 Task: Create New Customer with Customer Name: Marble Slab Creamery, Billing Address Line1: 2769 Fieldcrest Road, Billing Address Line2:  New York, Billing Address Line3:  New York 10005
Action: Mouse pressed left at (195, 30)
Screenshot: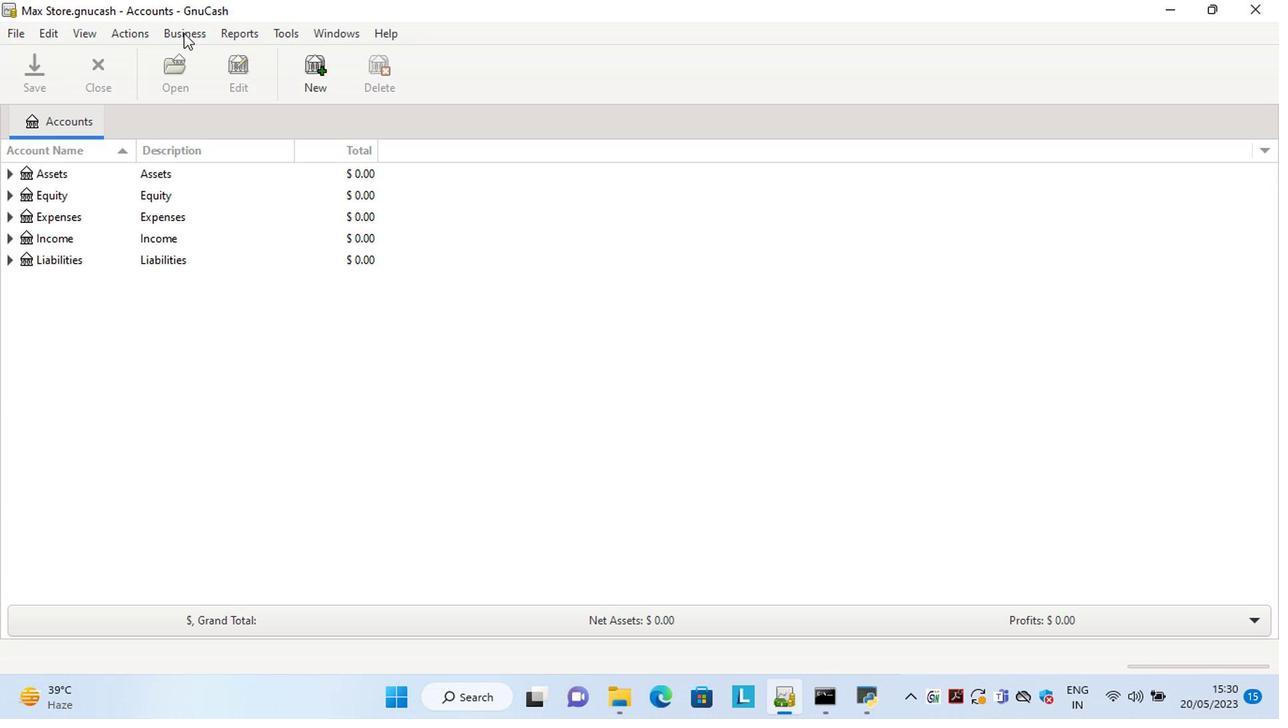 
Action: Mouse moved to (390, 90)
Screenshot: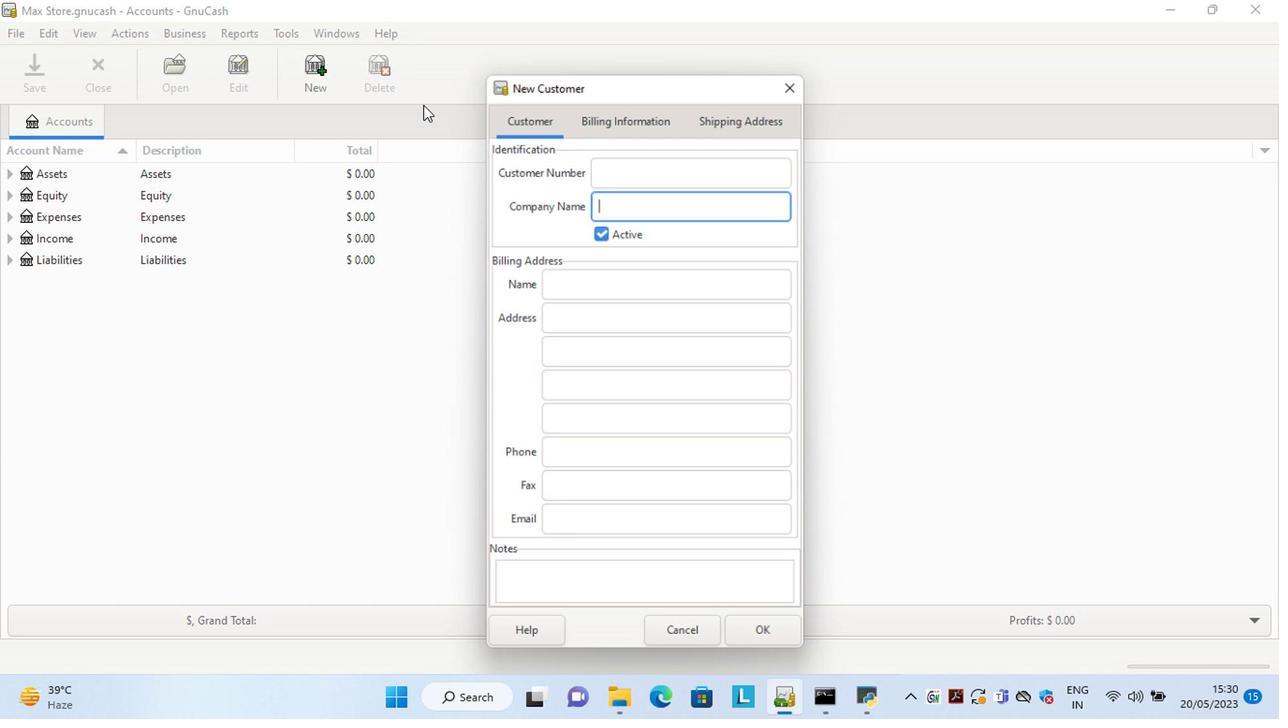 
Action: Mouse pressed left at (390, 103)
Screenshot: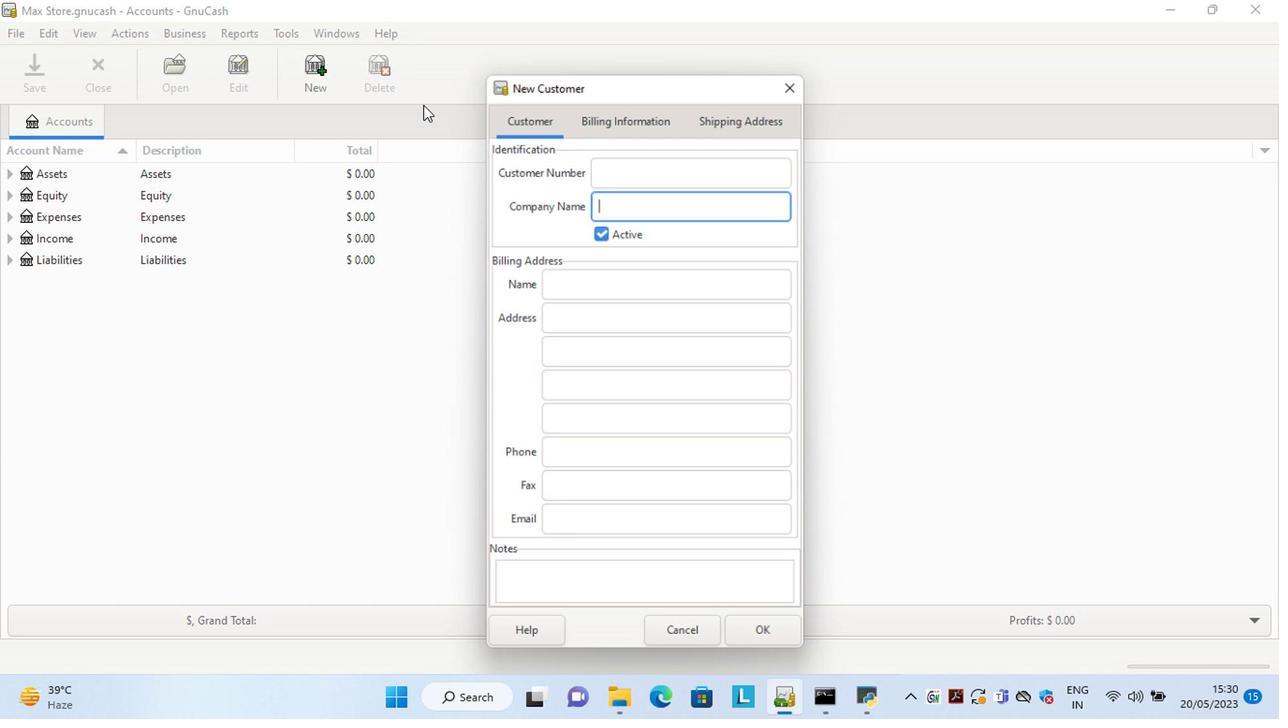 
Action: Mouse moved to (781, 175)
Screenshot: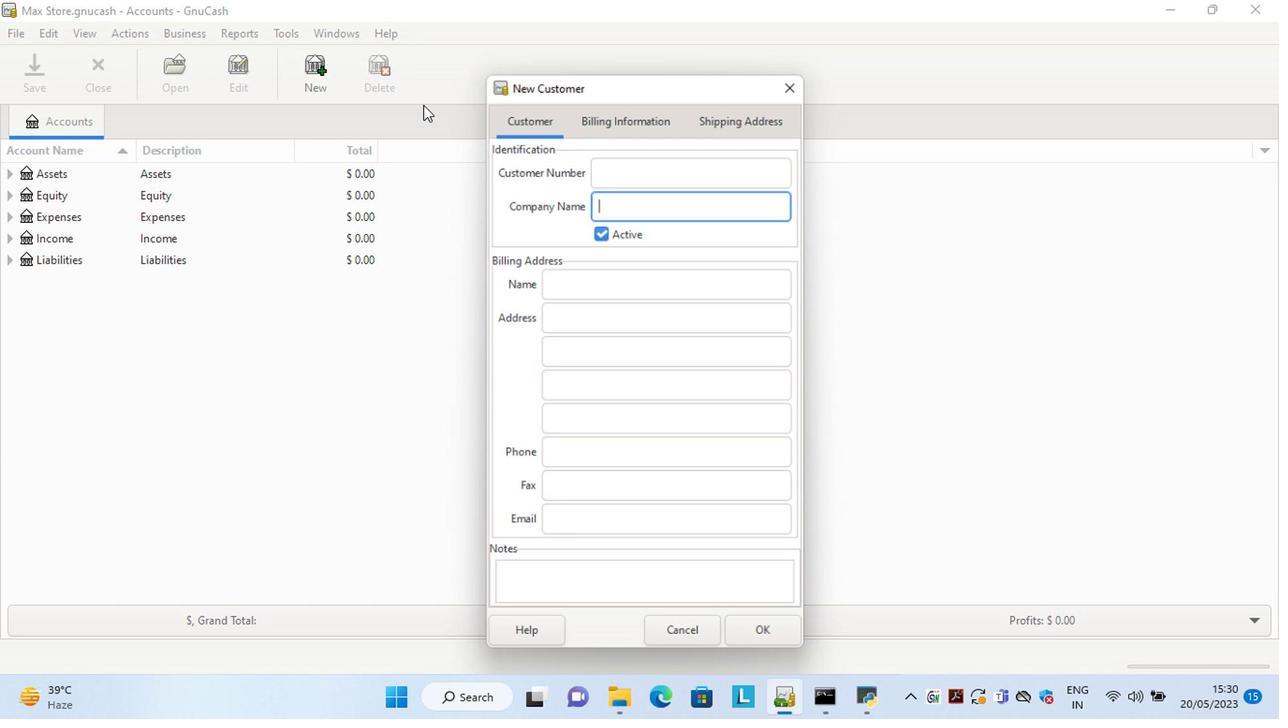 
Action: Mouse pressed left at (183, 33)
Screenshot: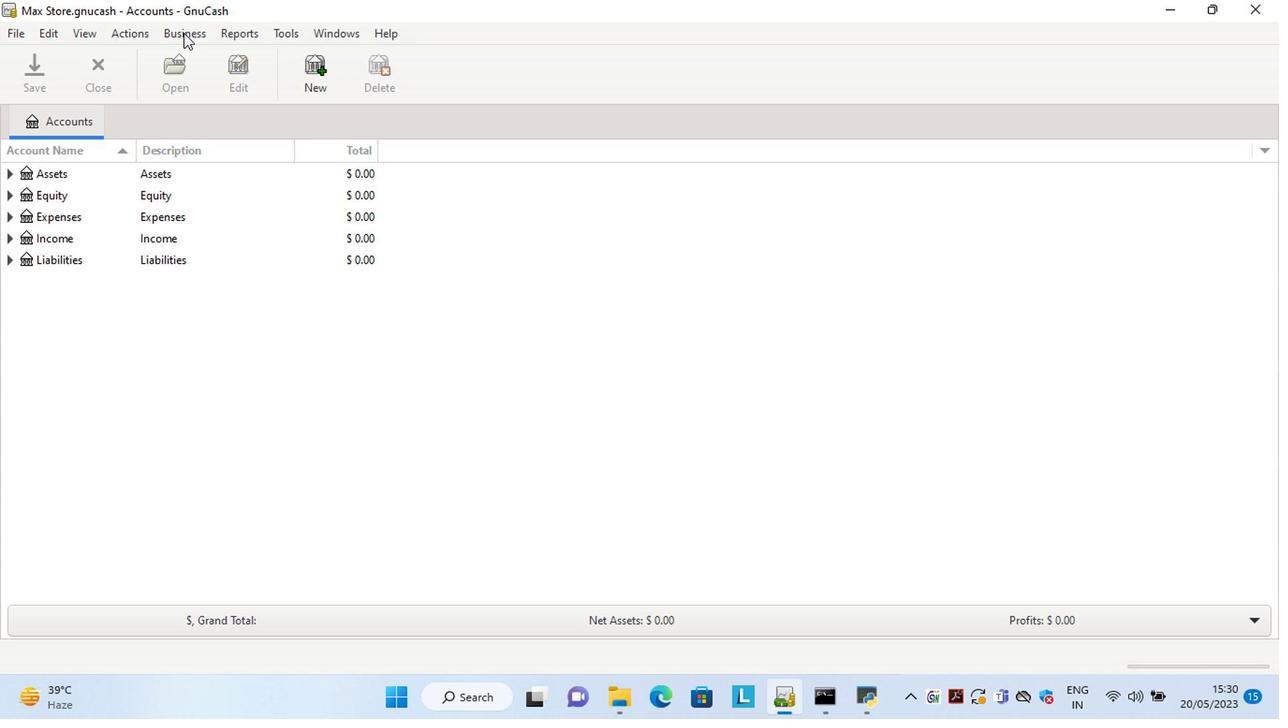 
Action: Mouse moved to (385, 73)
Screenshot: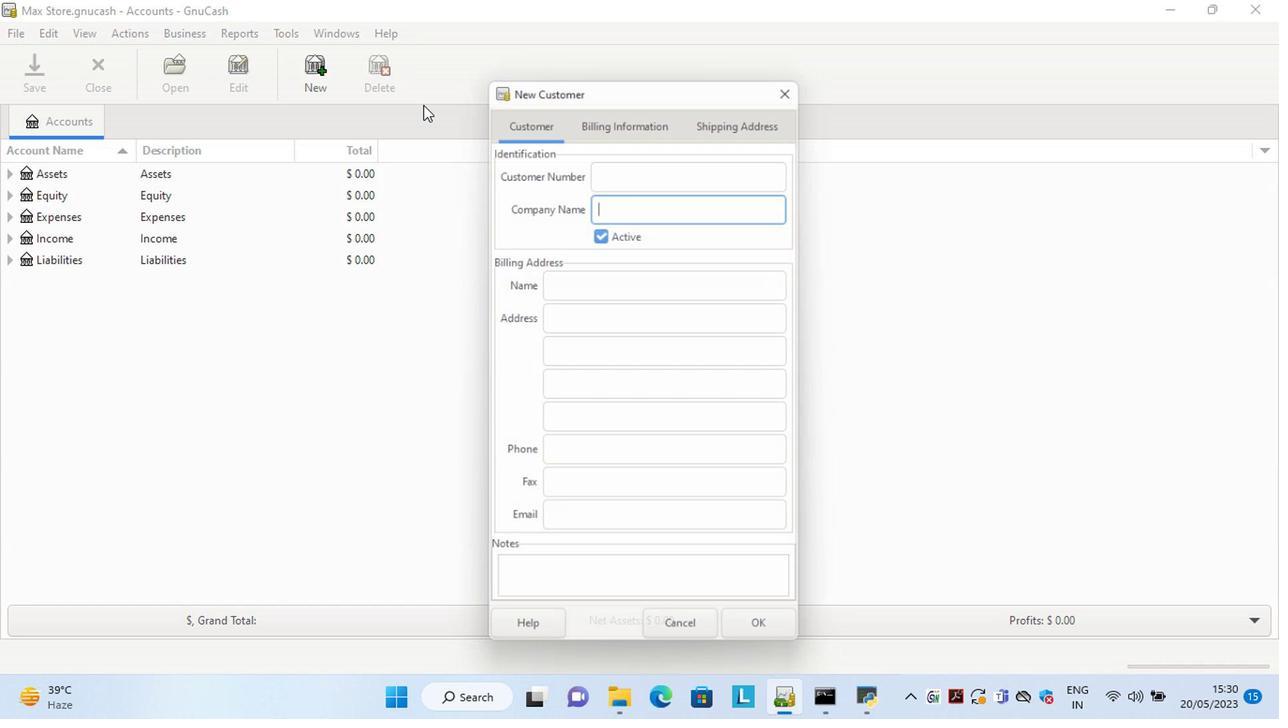 
Action: Mouse pressed left at (385, 73)
Screenshot: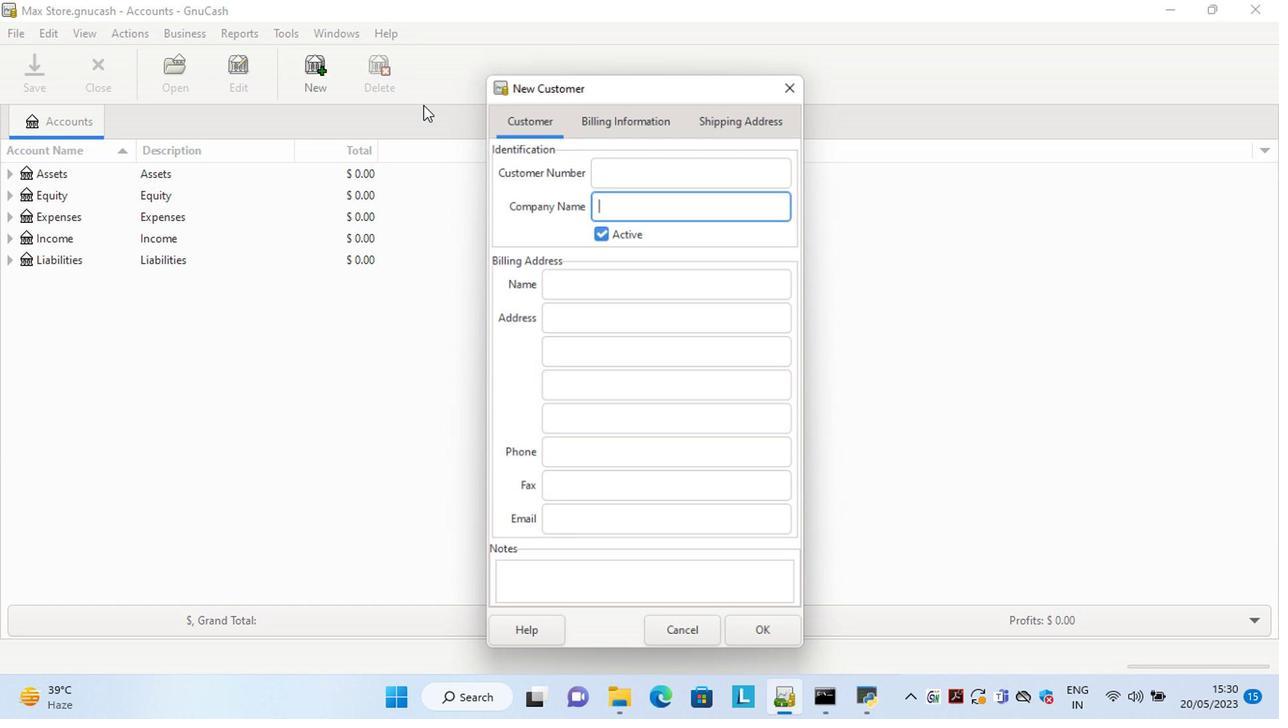 
Action: Mouse moved to (1010, 232)
Screenshot: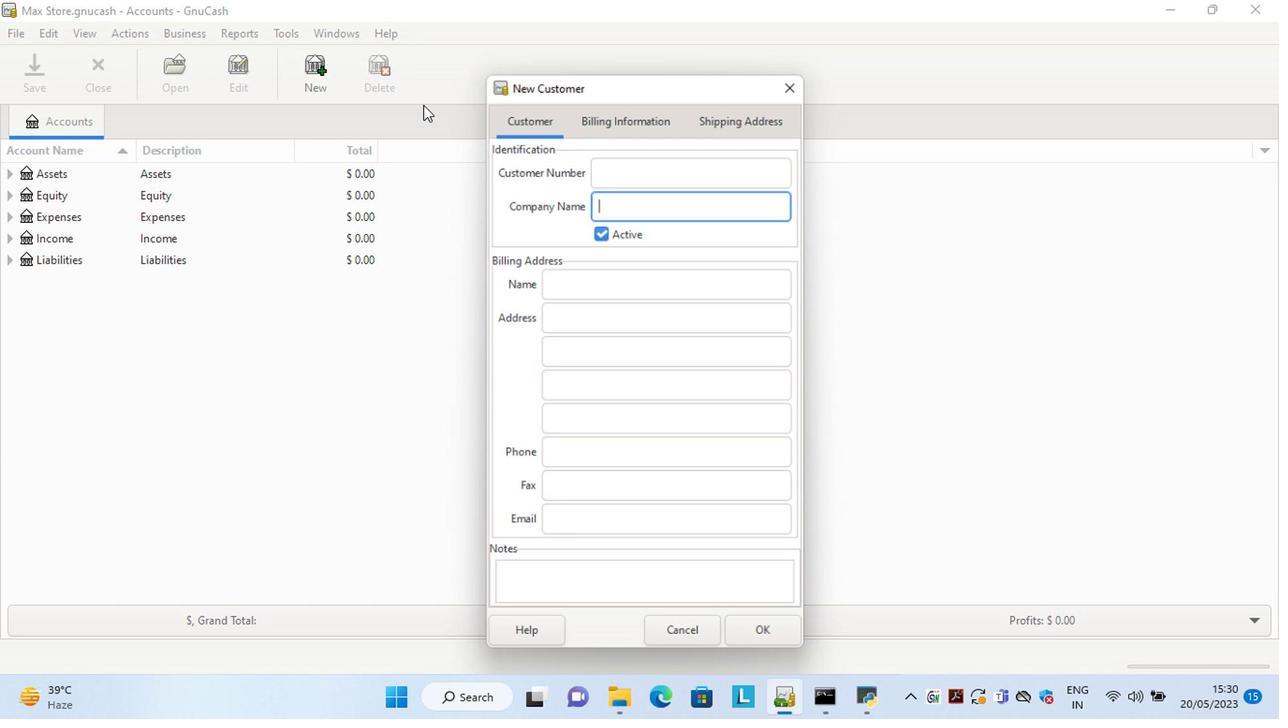 
Action: Key pressed <Key.shift><Key.shift>Slab<Key.space><Key.shift>Creamery<Key.tab><Key.tab><Key.tab>2769<Key.space><Key.shift>Fieldcrest<Key.space><Key.shift>Road<Key.tab>n
Screenshot: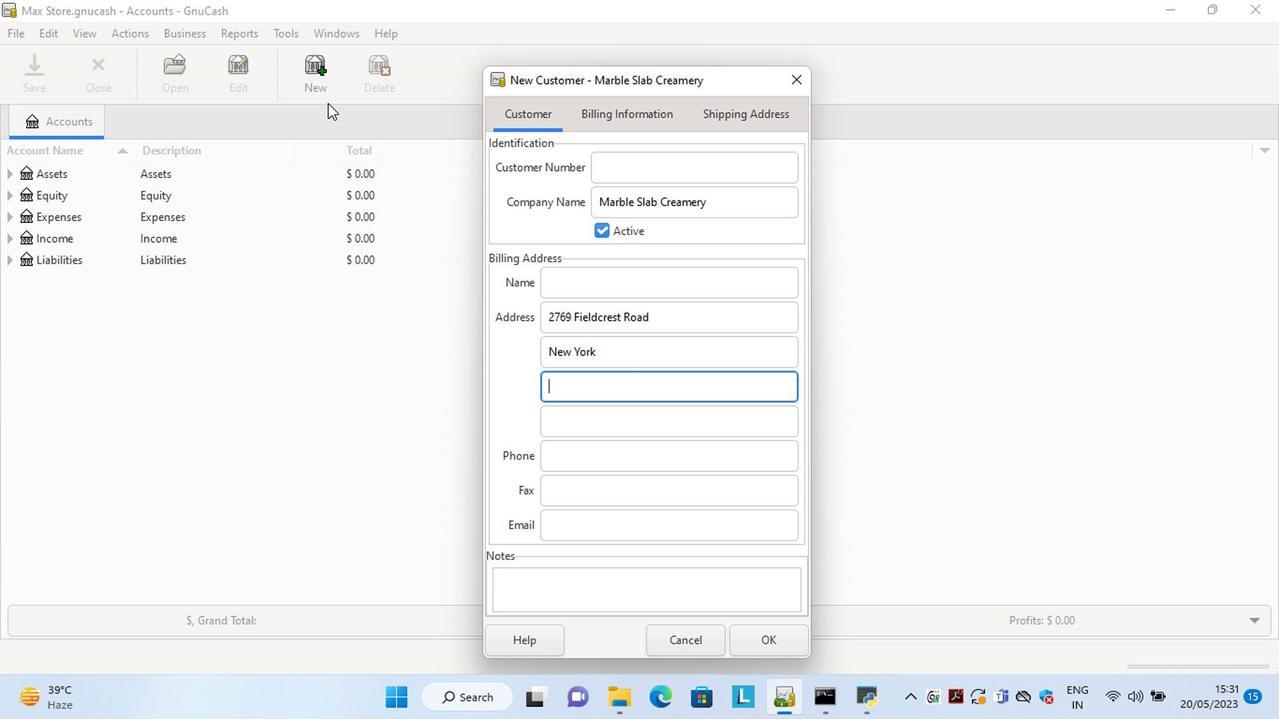 
Action: Mouse moved to (871, 462)
Screenshot: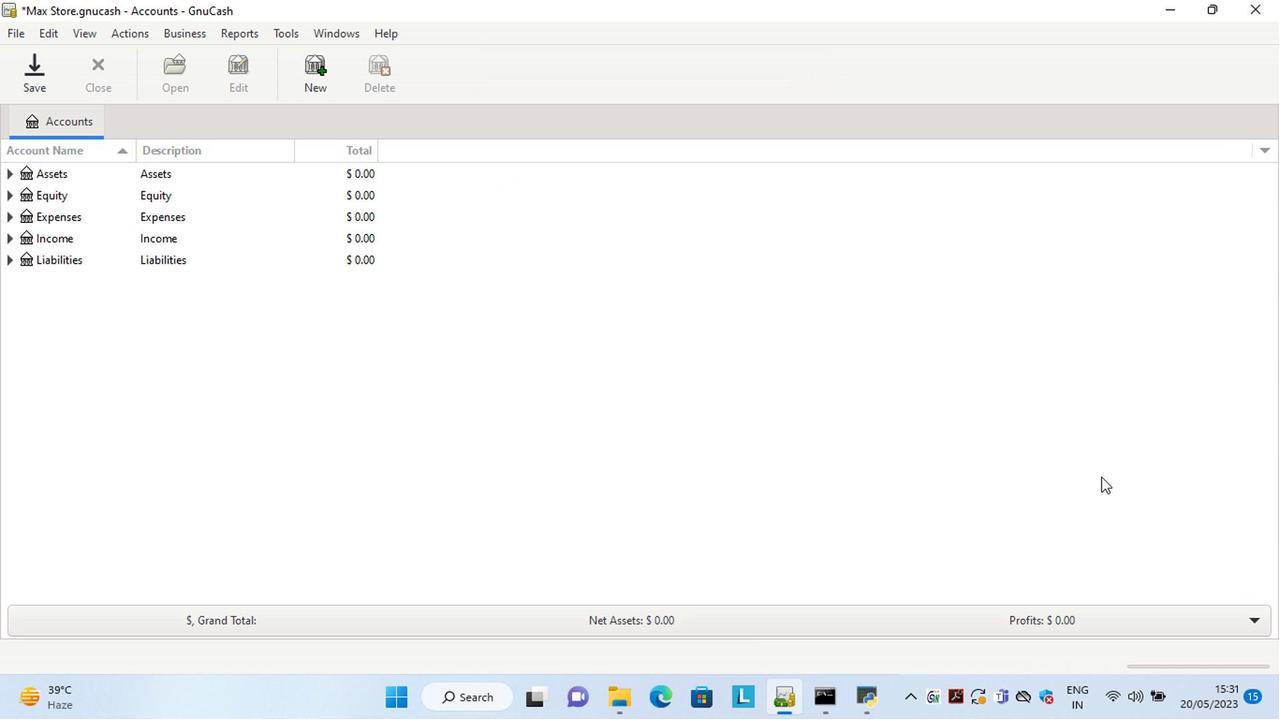 
Action: Mouse pressed left at (194, 31)
Screenshot: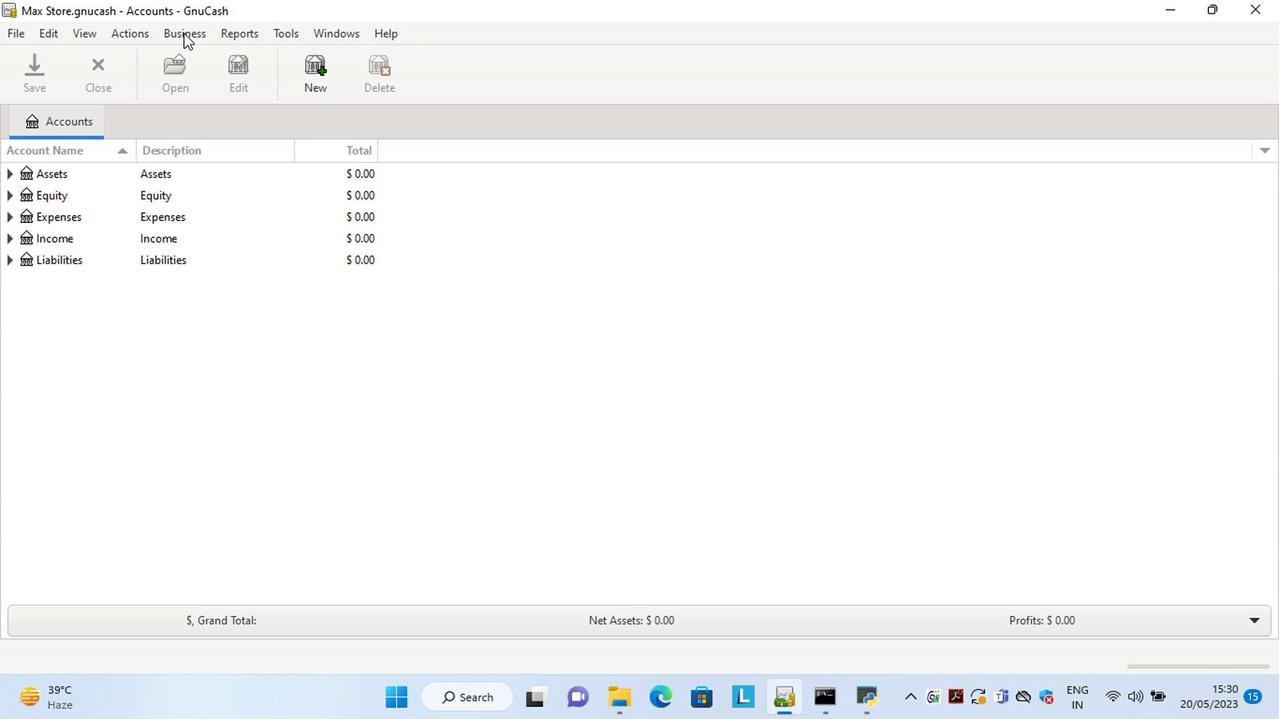 
Action: Mouse moved to (385, 71)
Screenshot: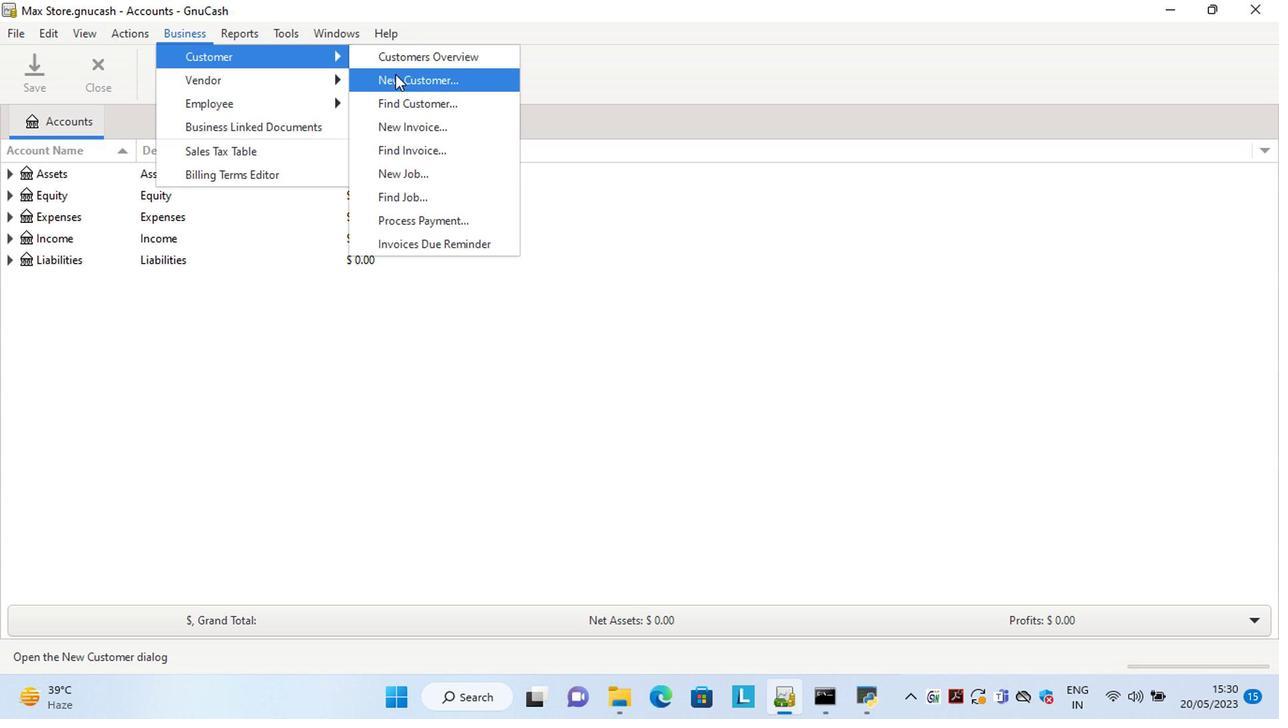 
Action: Mouse pressed left at (385, 71)
Screenshot: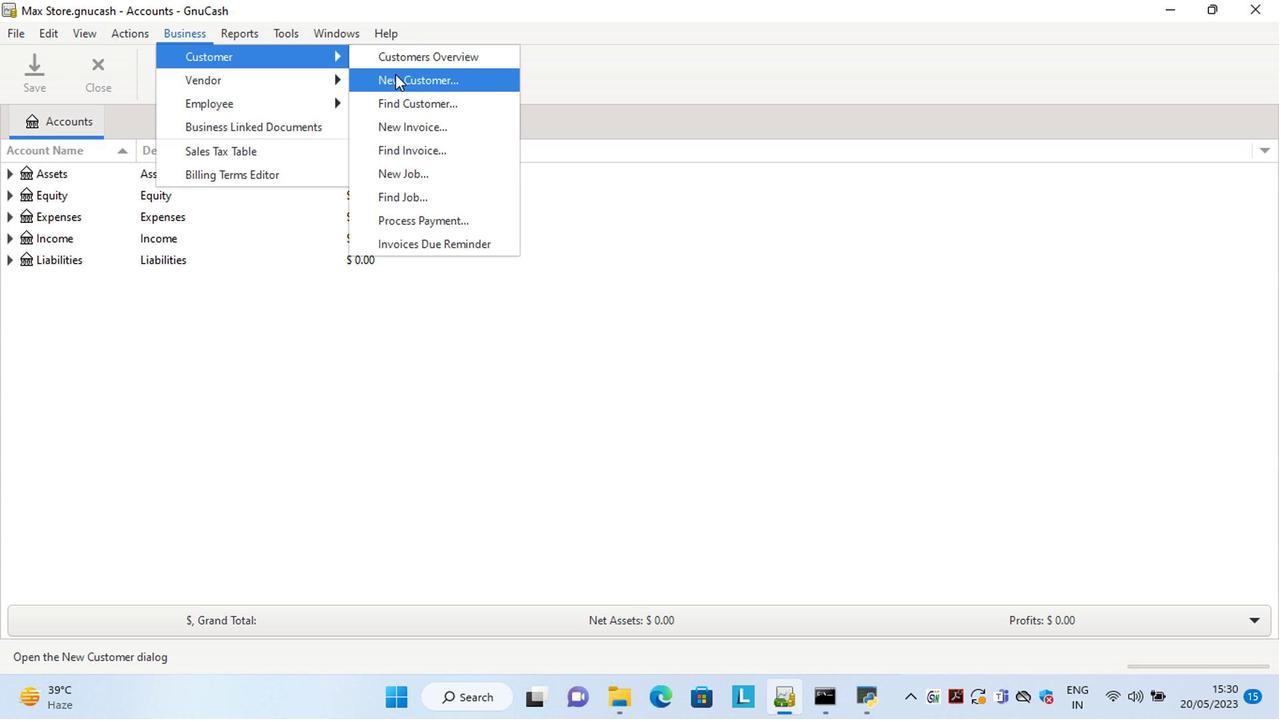 
Action: Mouse moved to (956, 251)
Screenshot: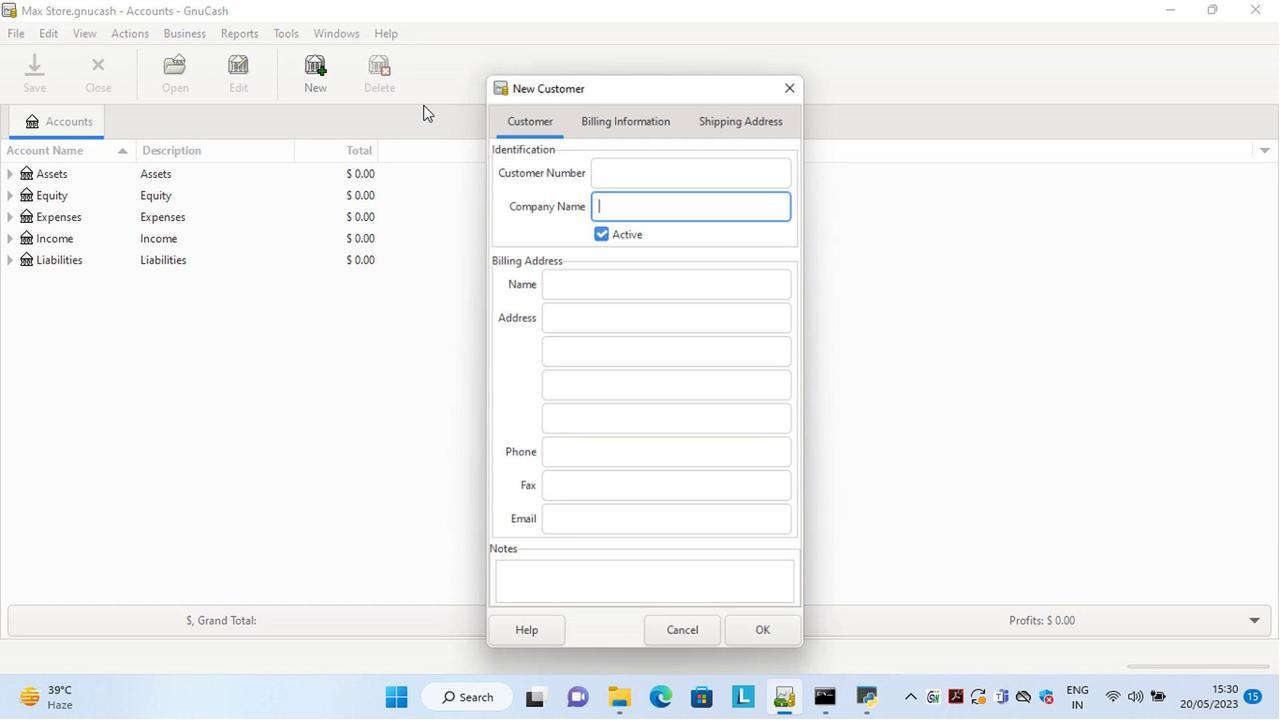 
Action: Key pressed <Key.shift><Key.shift><Key.shift><Key.shift><Key.shift><Key.shift><Key.shift><Key.shift>Marble<Key.space><Key.shift><Key.shift>CREAMERY<Key.tab><Key.tab><Key.tab>2769<Key.tab>
Screenshot: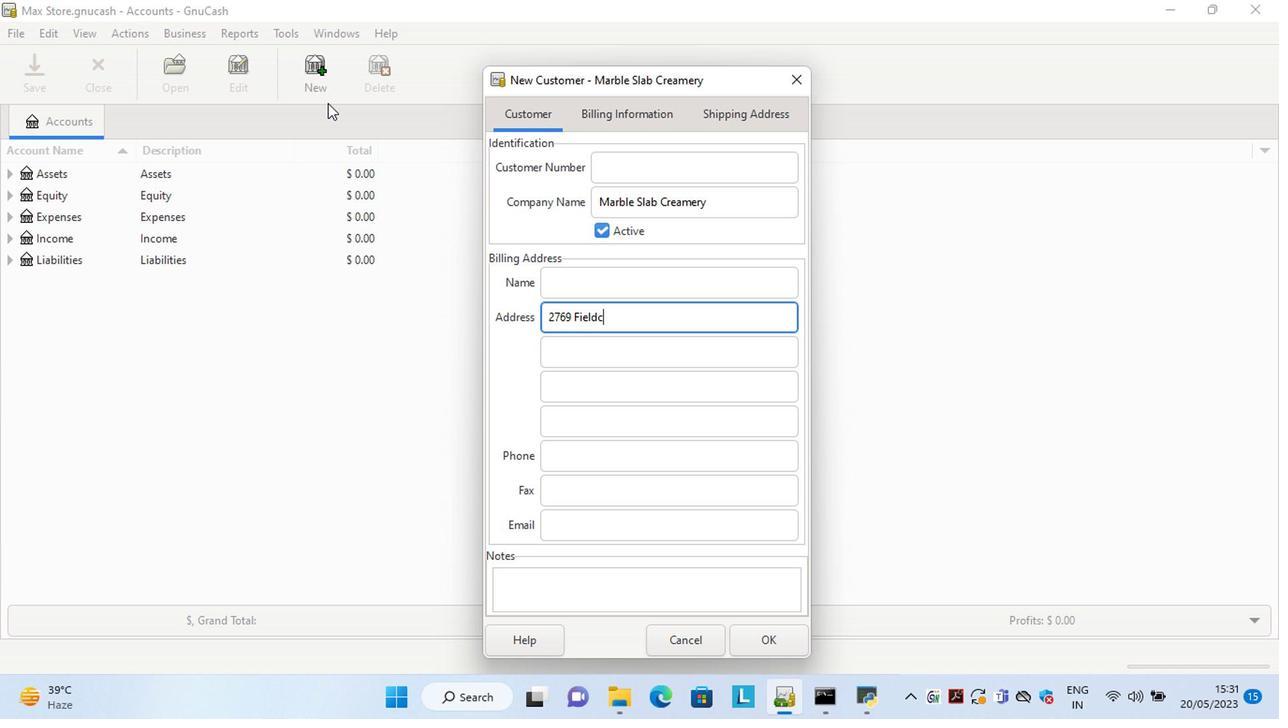 
Action: Mouse moved to (728, 283)
Screenshot: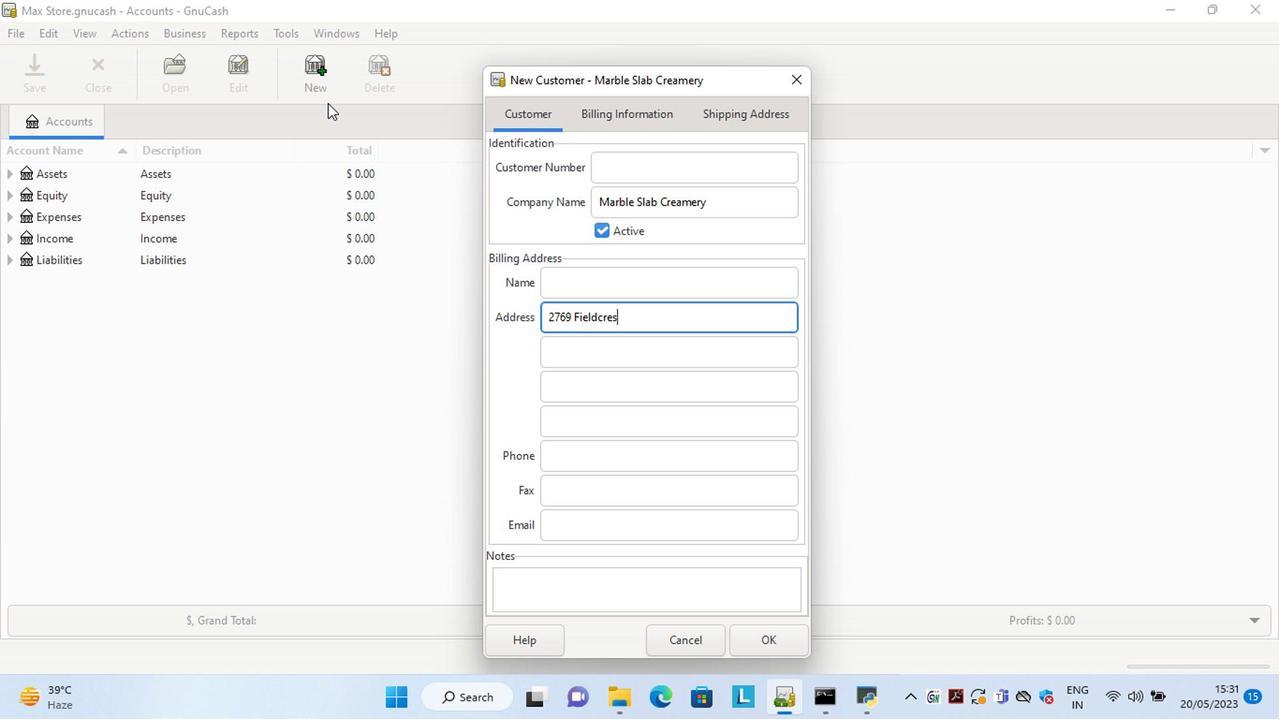 
Action: Mouse pressed left at (728, 283)
Screenshot: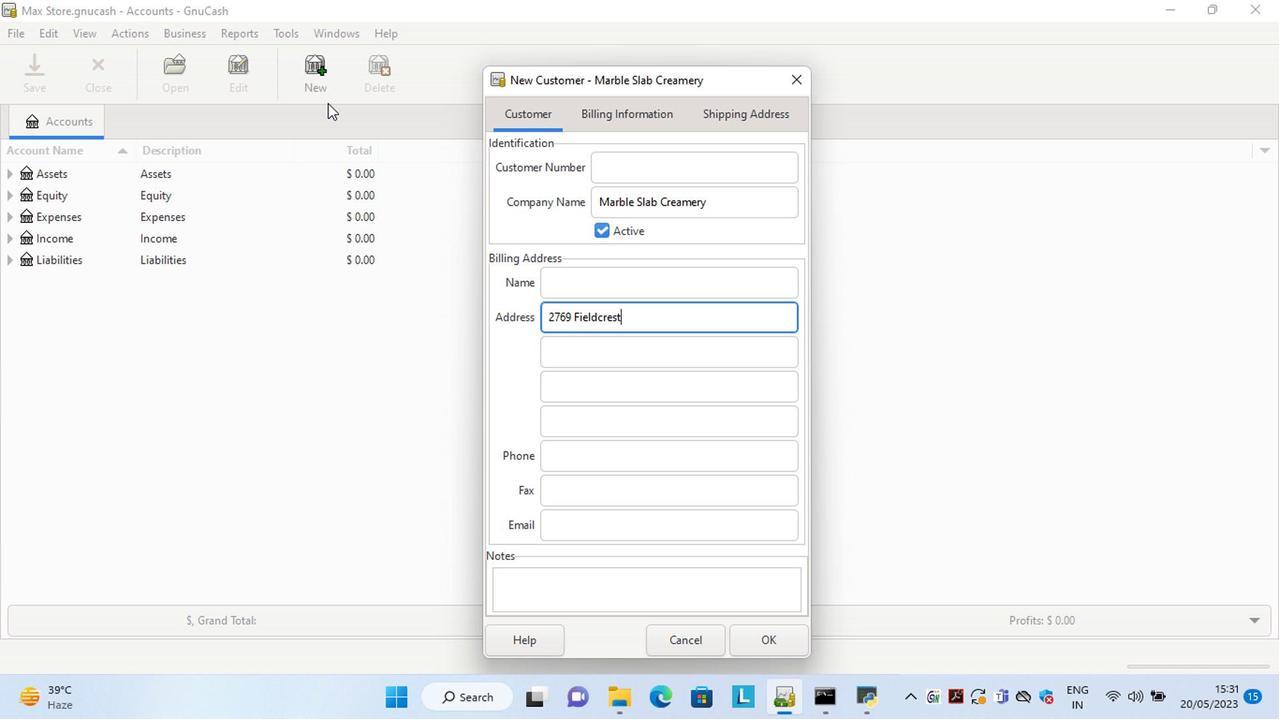
Action: Key pressed <Key.space><Key.shift>Fieoad<Key.tab>
Screenshot: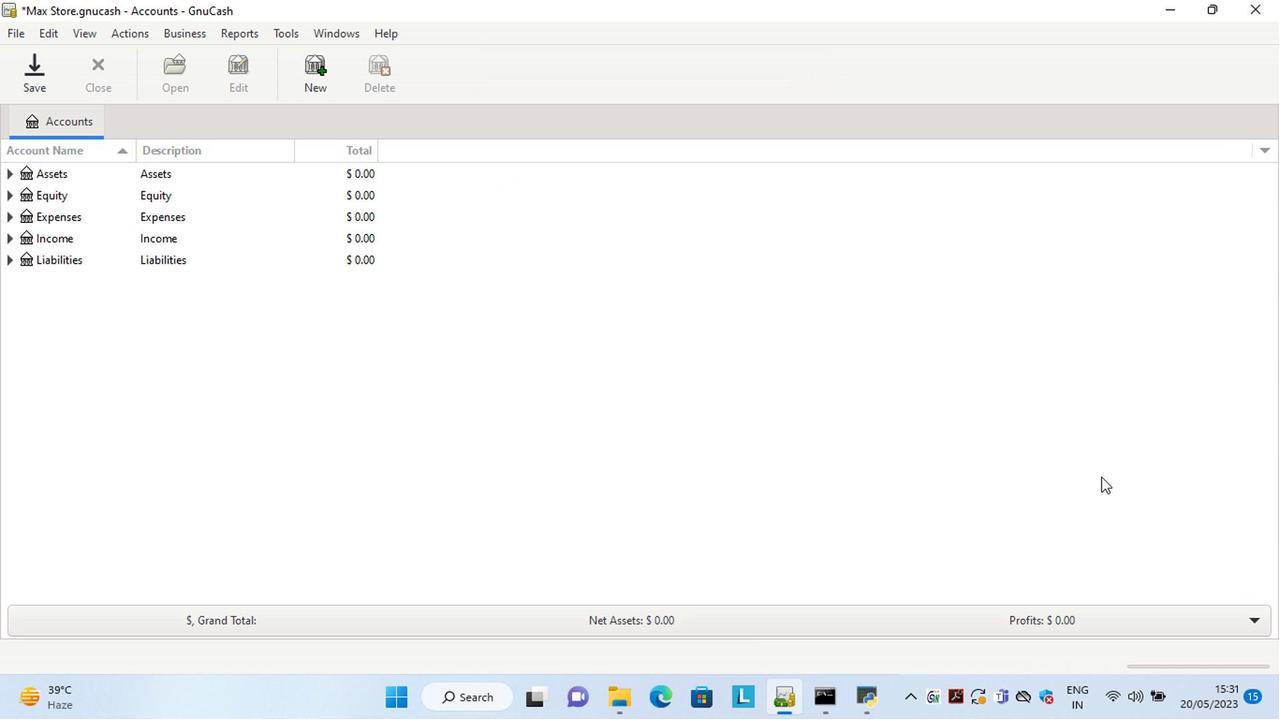 
Action: Mouse moved to (756, 583)
Screenshot: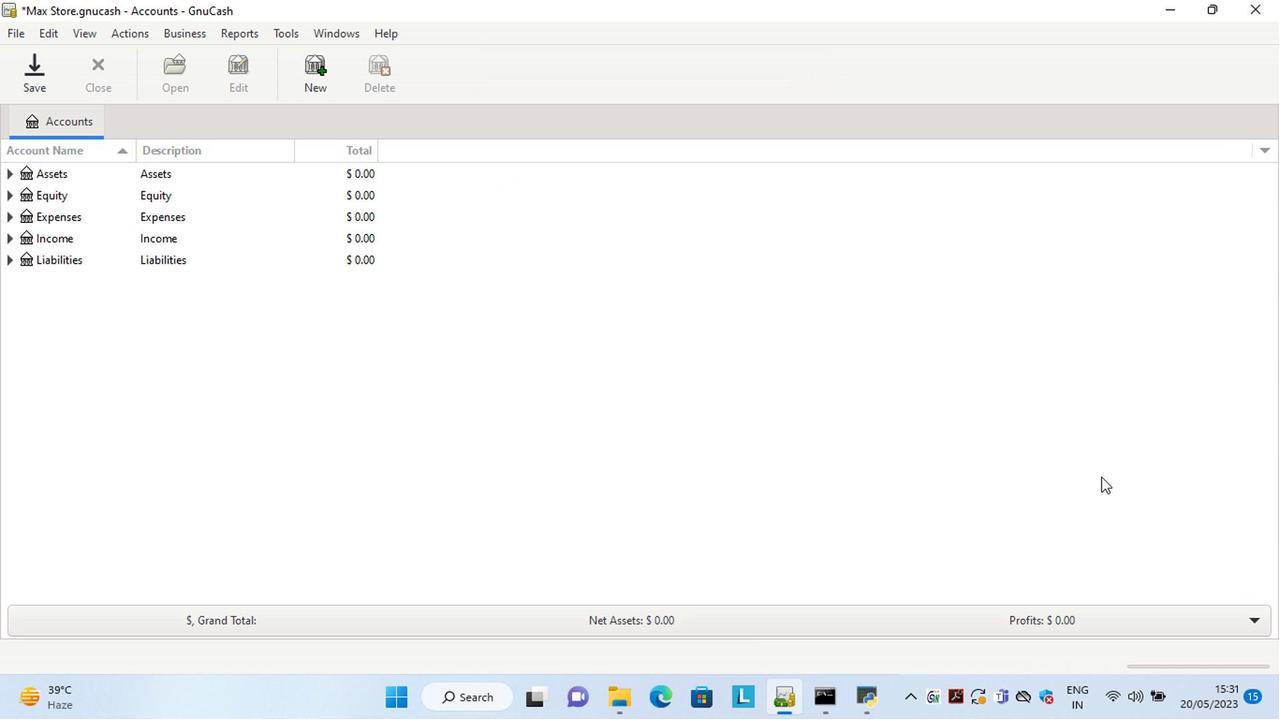 
Action: Mouse pressed left at (189, 28)
Screenshot: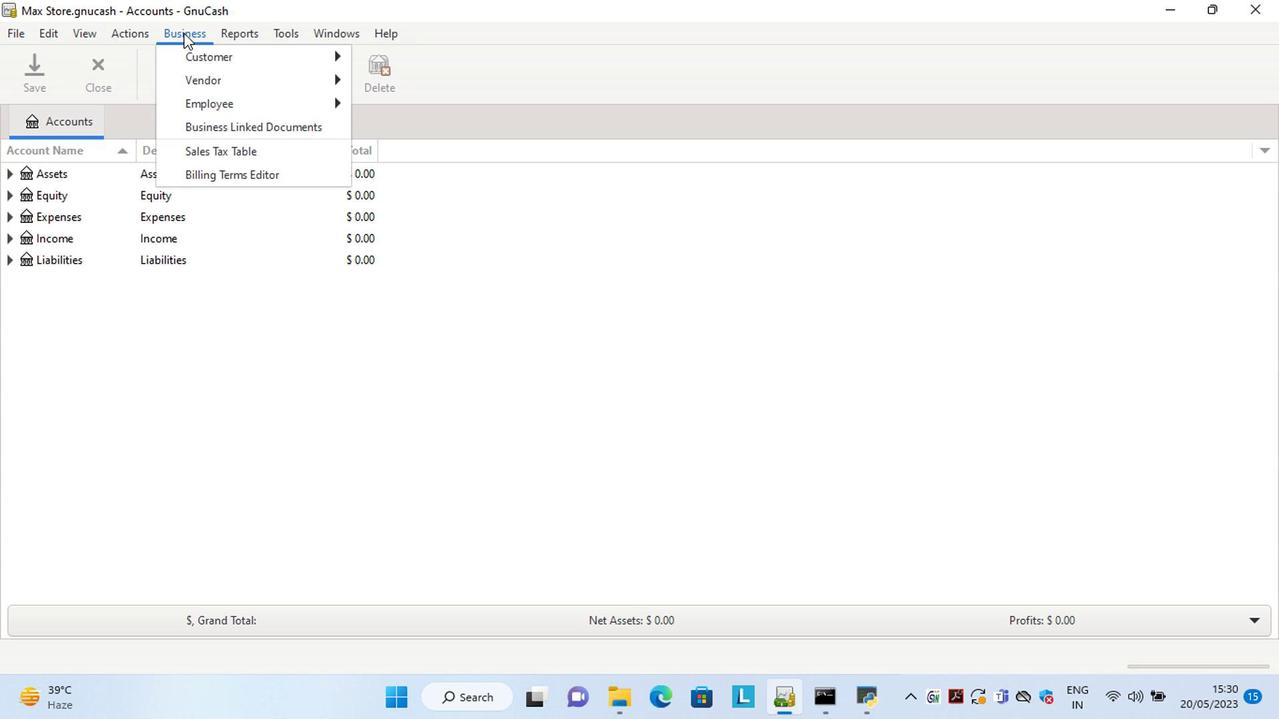 
Action: Mouse moved to (399, 71)
Screenshot: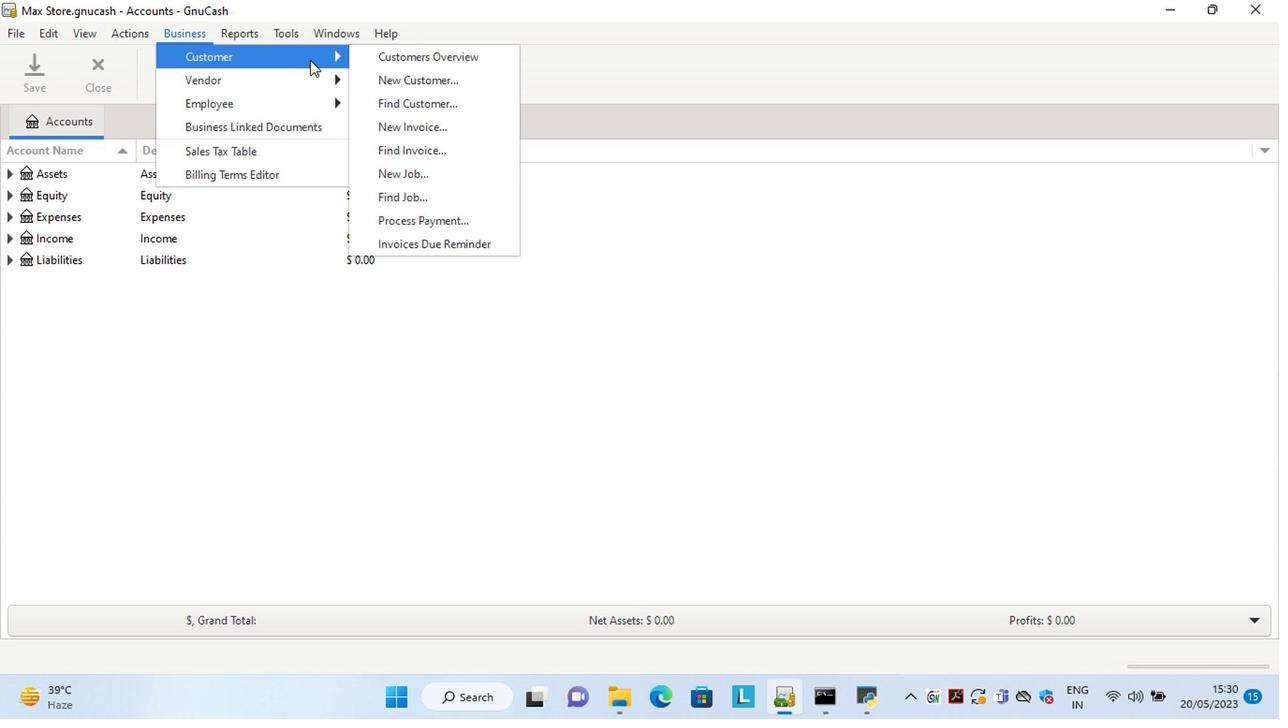 
Action: Mouse pressed left at (399, 71)
Screenshot: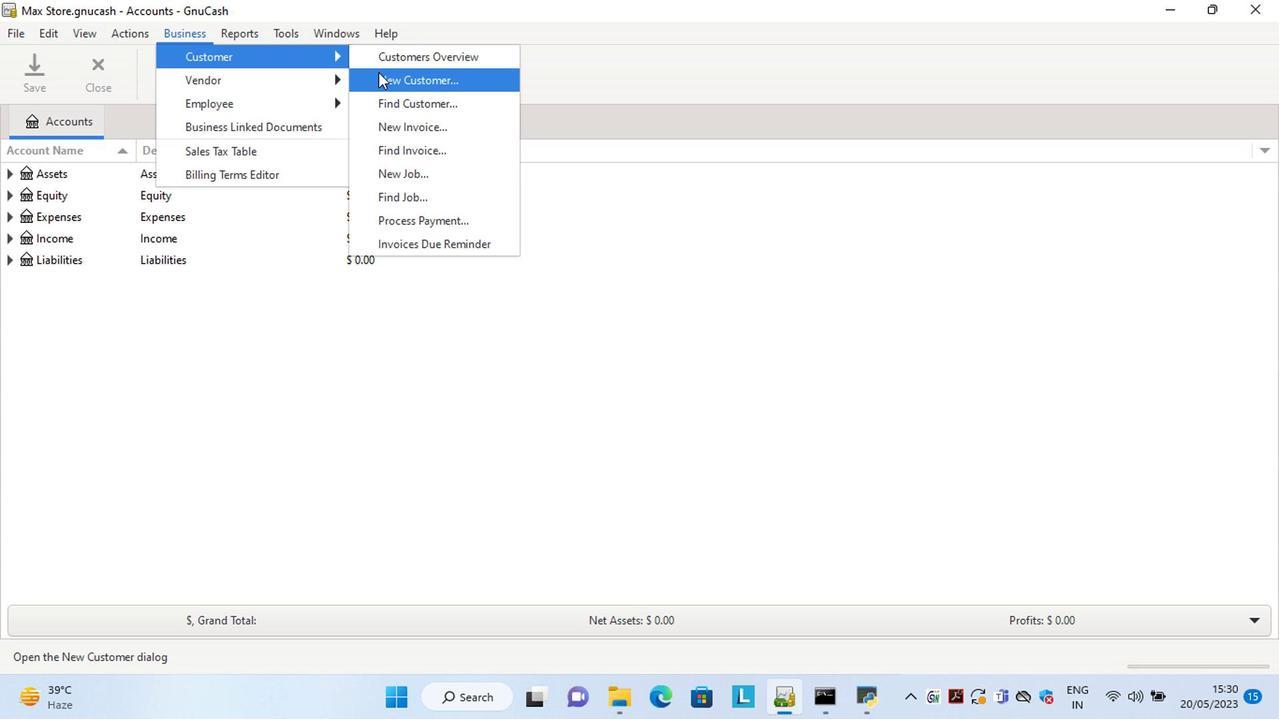 
Action: Mouse moved to (925, 264)
Screenshot: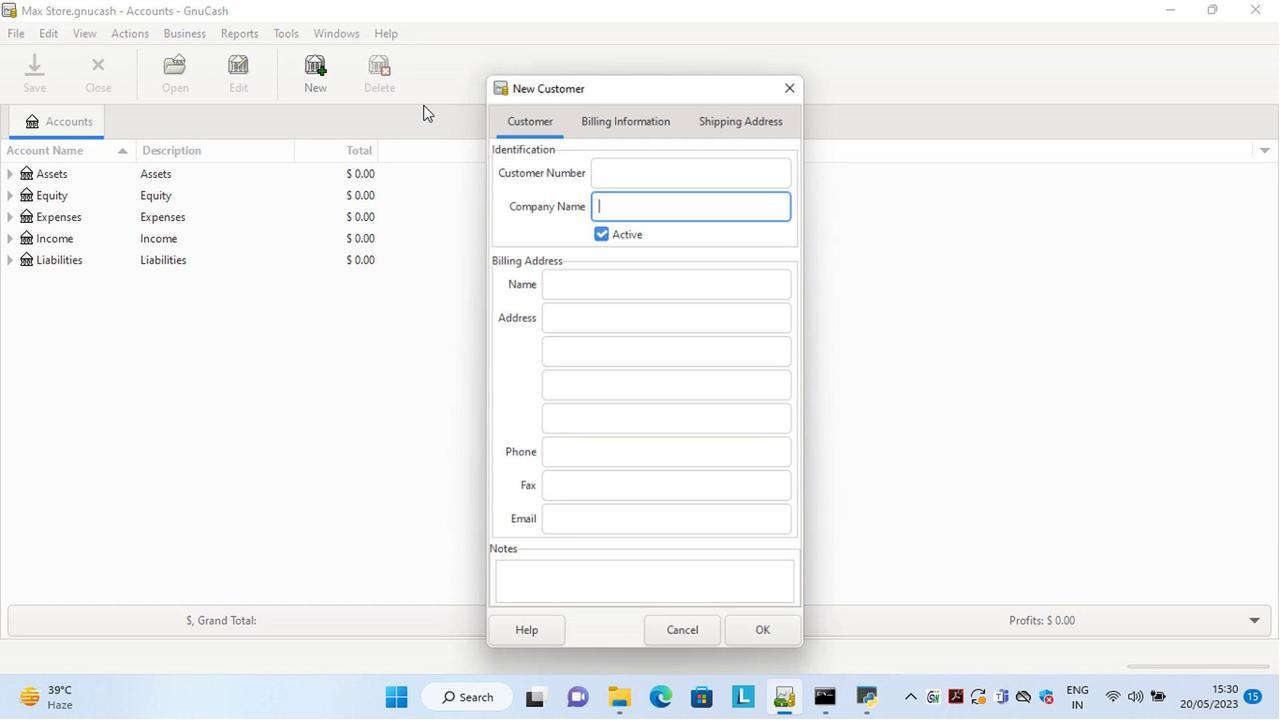 
Action: Key pressed <Key.shift>Marble<Key.space><Key.shift>Slab<Key.space><Key.shift>Creamery<Key.tab><Key.tab><Key.tab>2769<Key.space><Key.shift>Fieldcres<Key.space><Key.shift>Road<Key.tab><Key.shift>
Screenshot: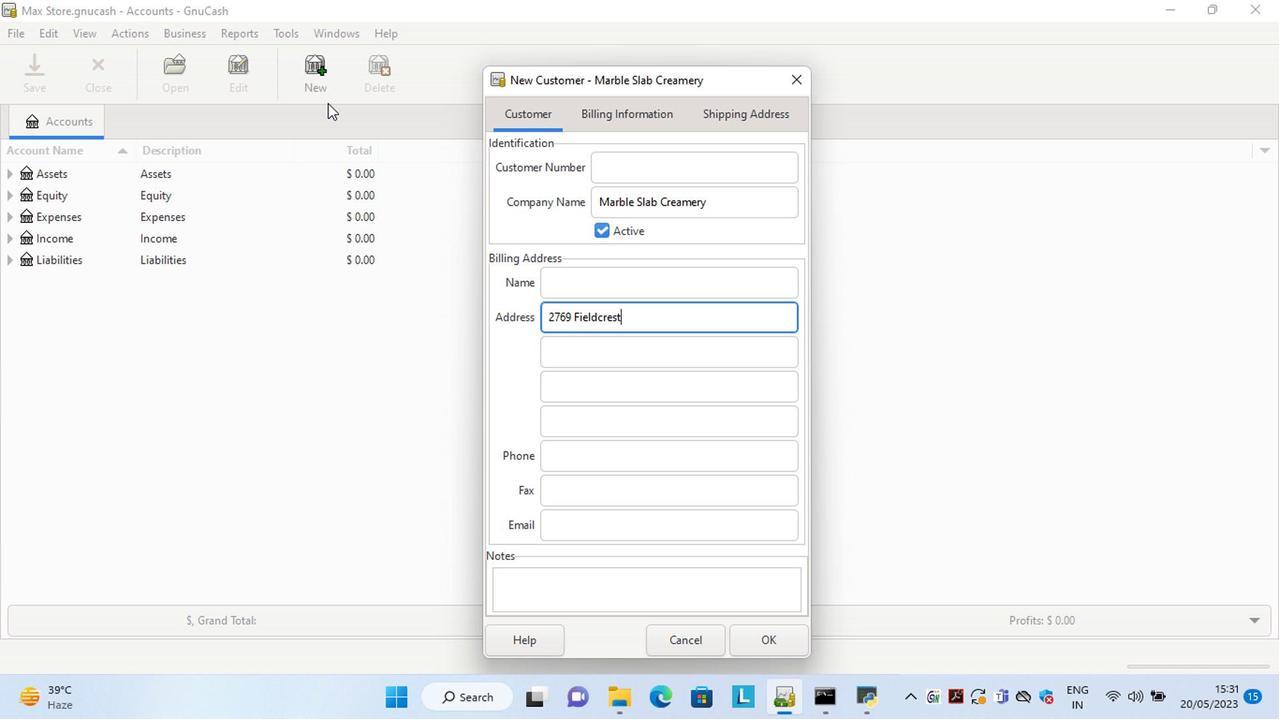 
Action: Mouse moved to (912, 283)
Screenshot: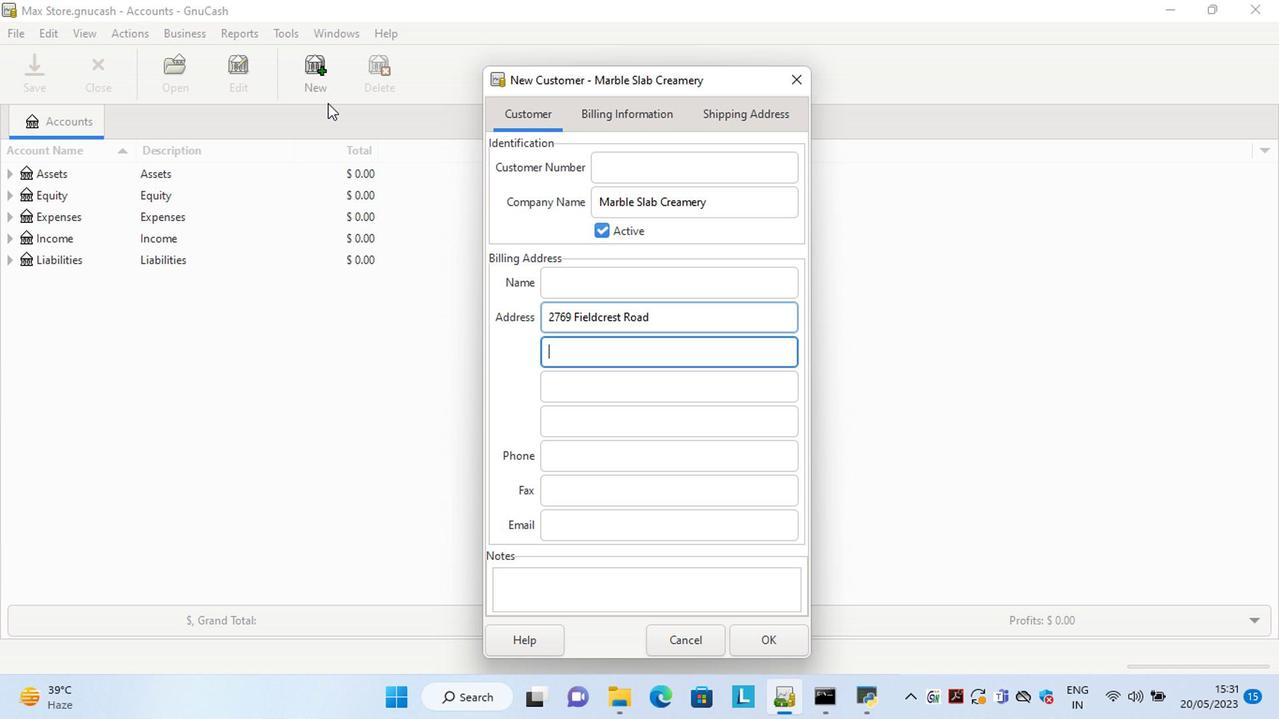 
Action: Key pressed <Key.tab>
Screenshot: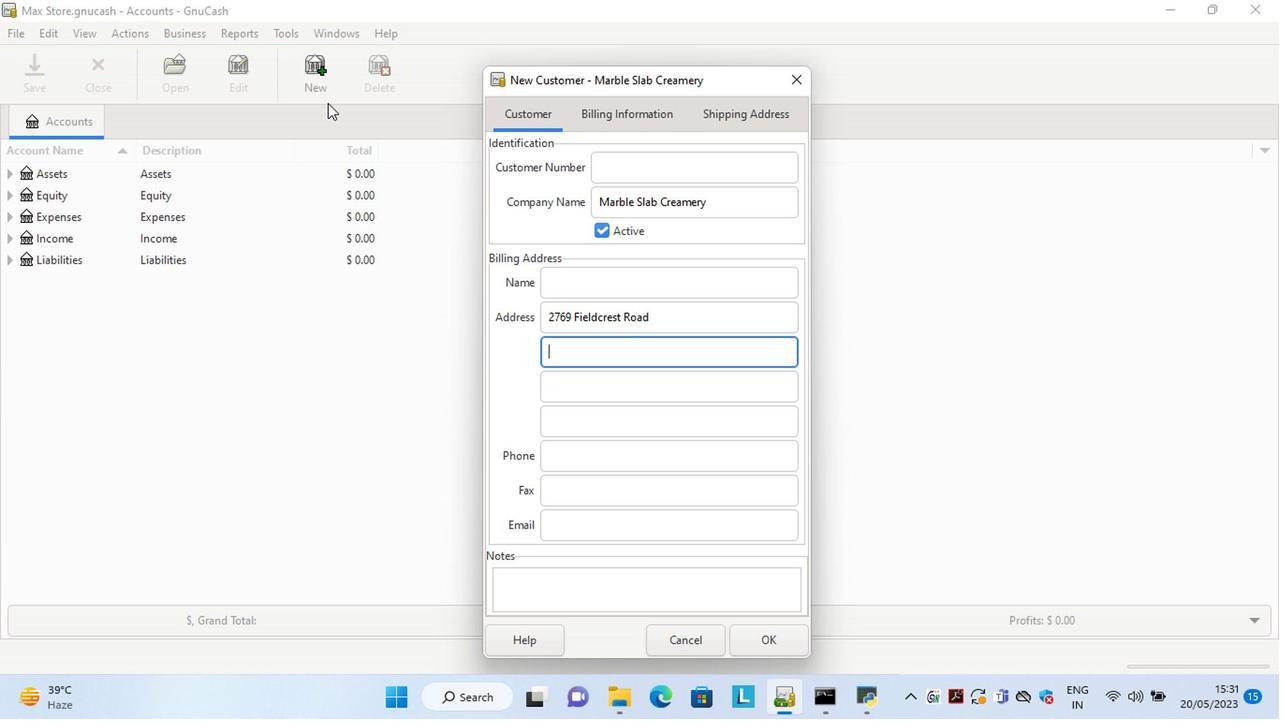 
Action: Mouse moved to (756, 485)
Screenshot: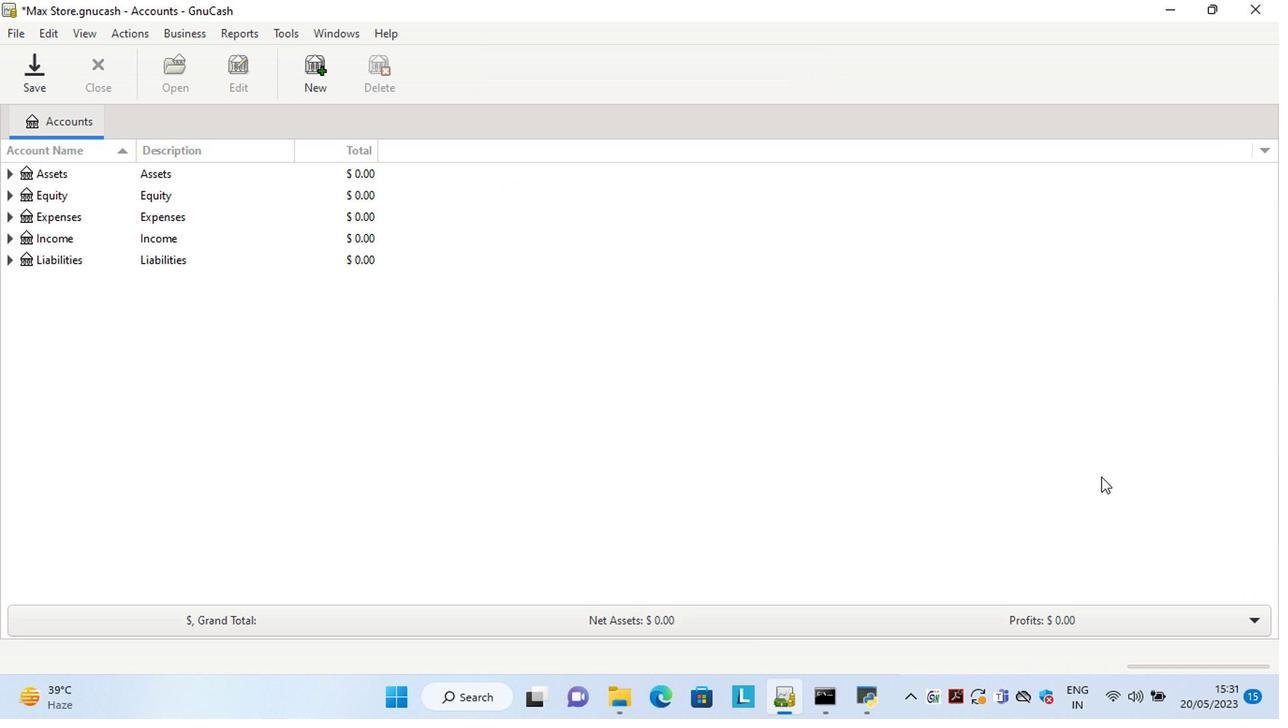 
Action: Mouse pressed left at (767, 469)
Screenshot: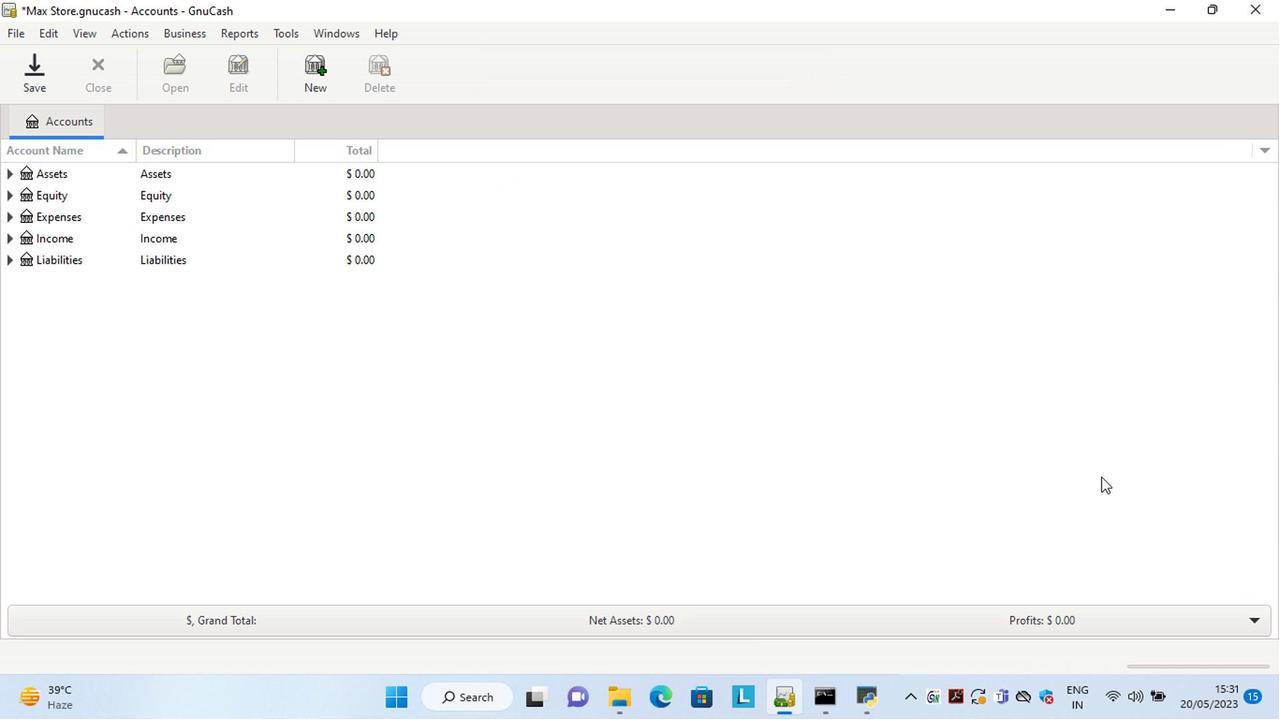 
Action: Mouse moved to (777, 540)
Screenshot: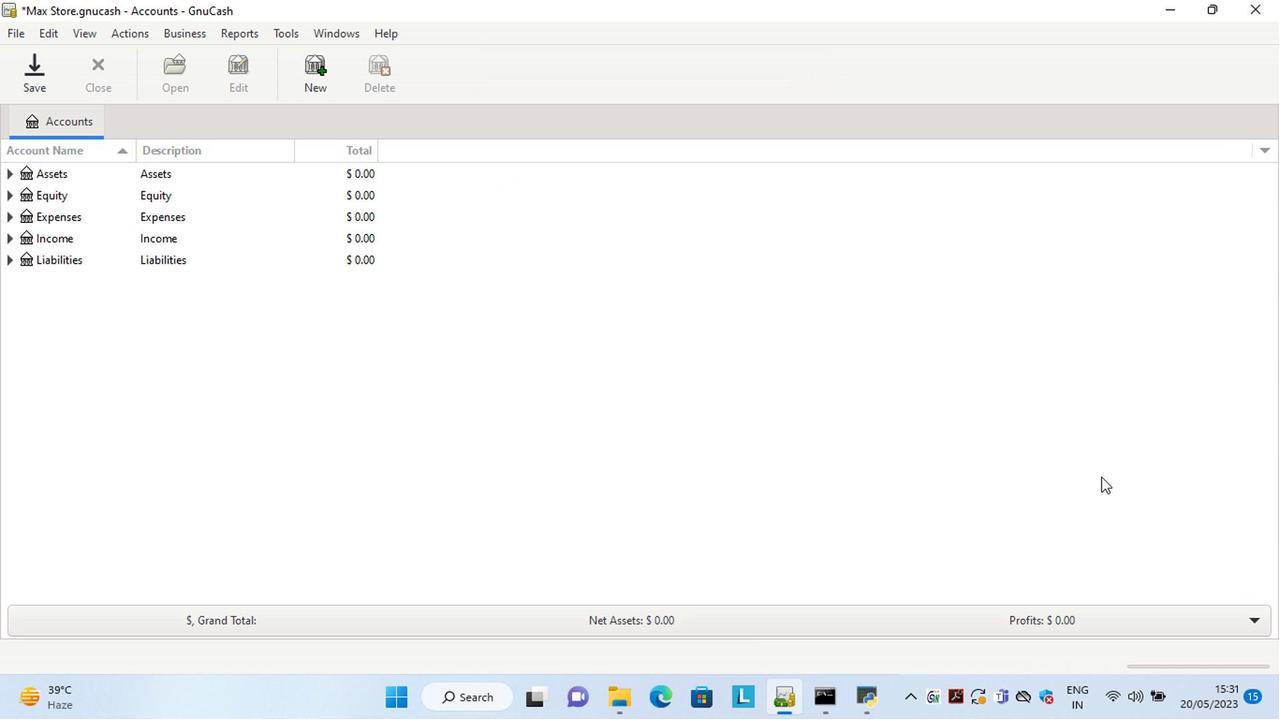 
Action: Mouse pressed left at (186, 33)
Screenshot: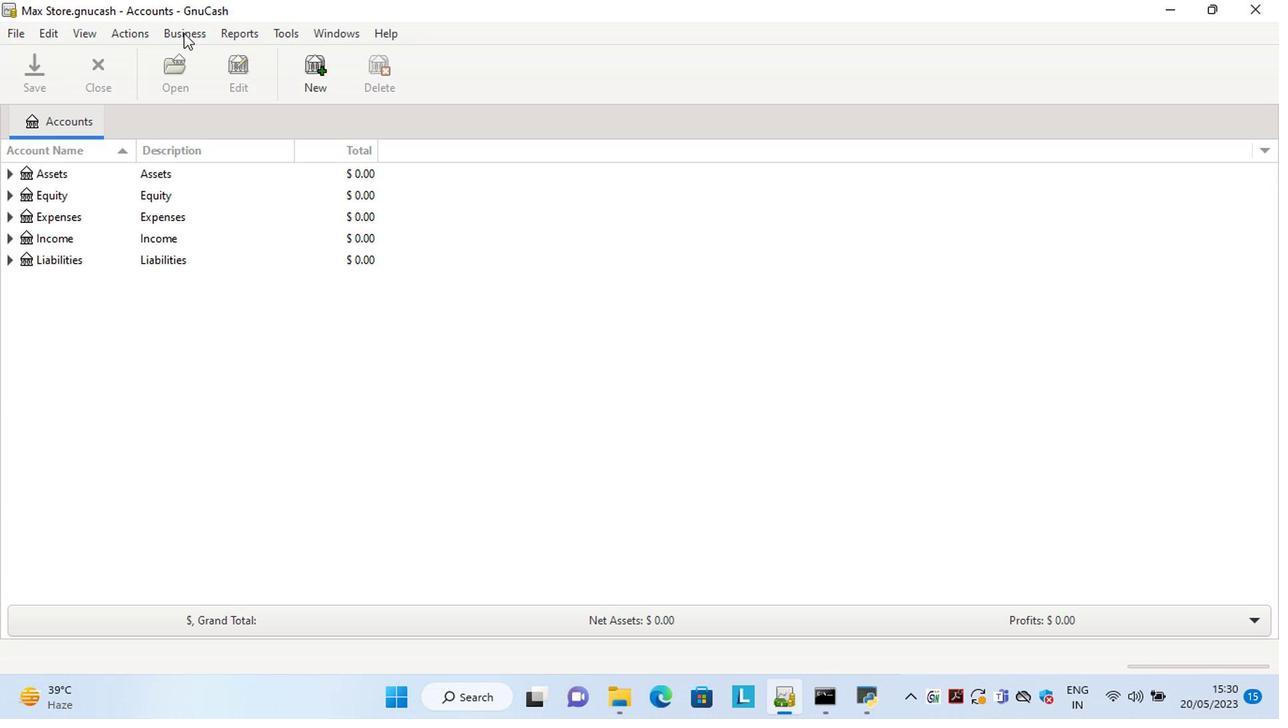 
Action: Mouse moved to (394, 70)
Screenshot: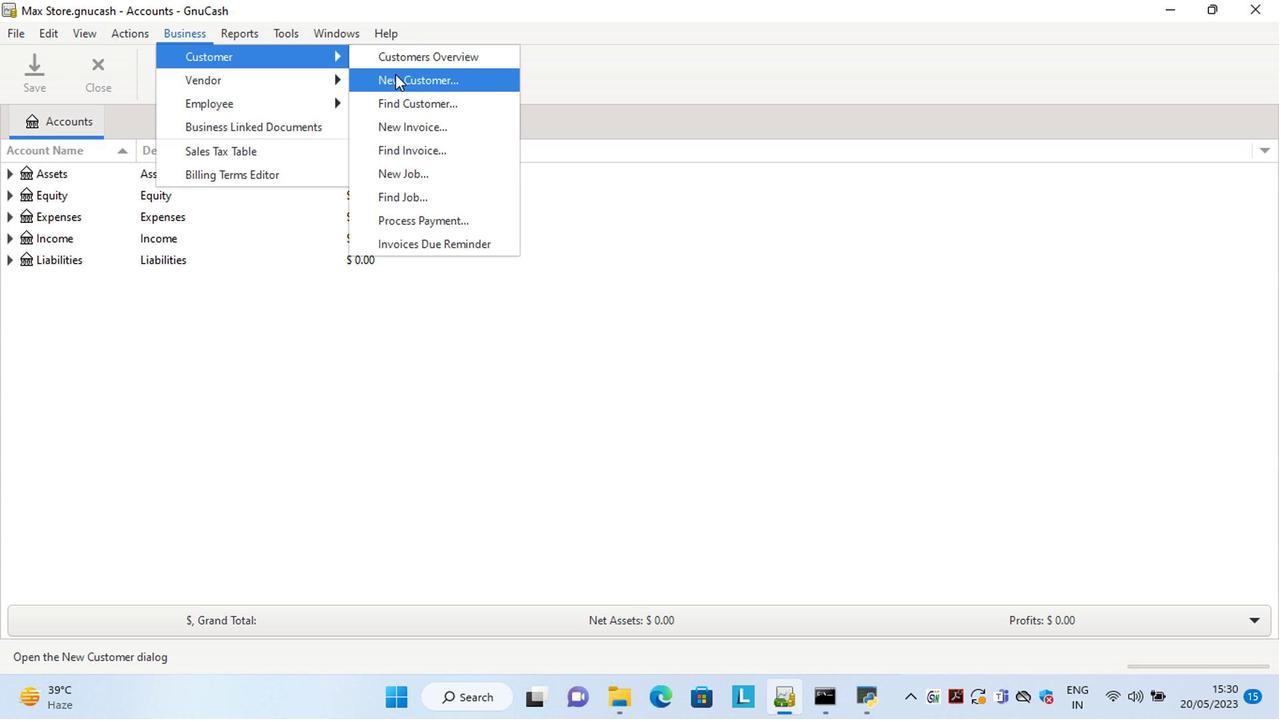 
Action: Mouse pressed left at (394, 70)
Screenshot: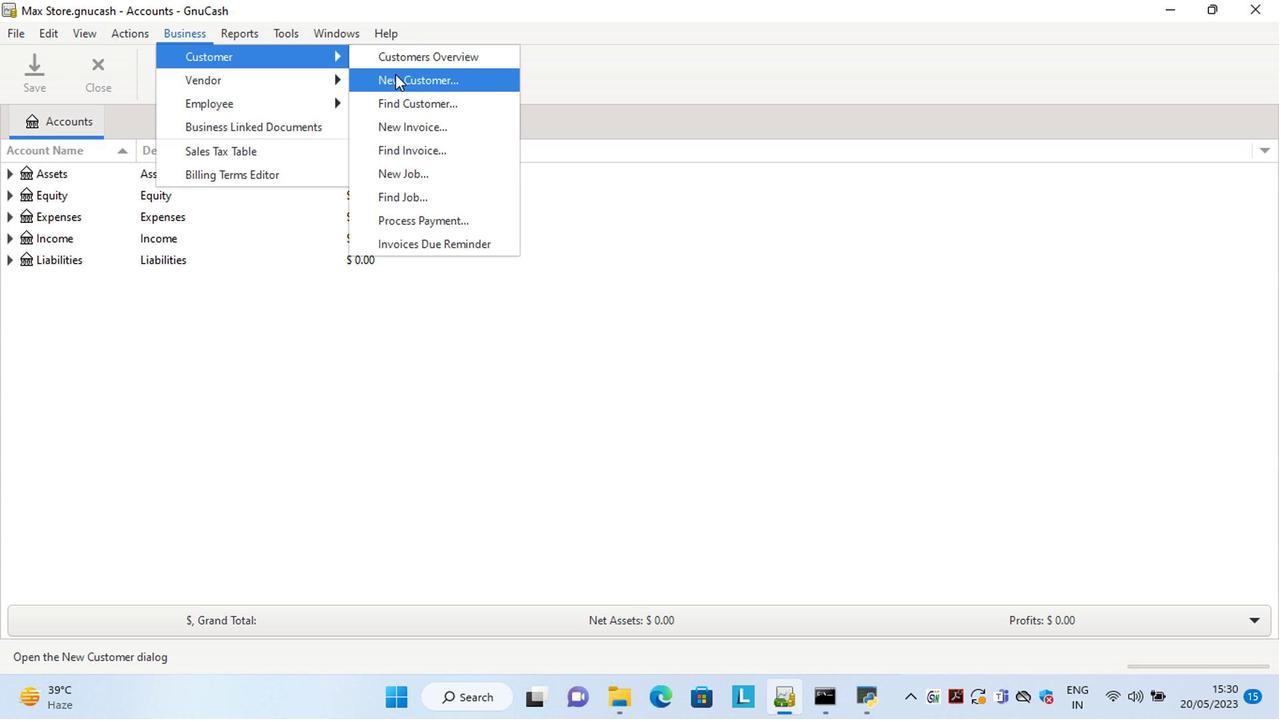 
Action: Mouse moved to (459, 120)
Screenshot: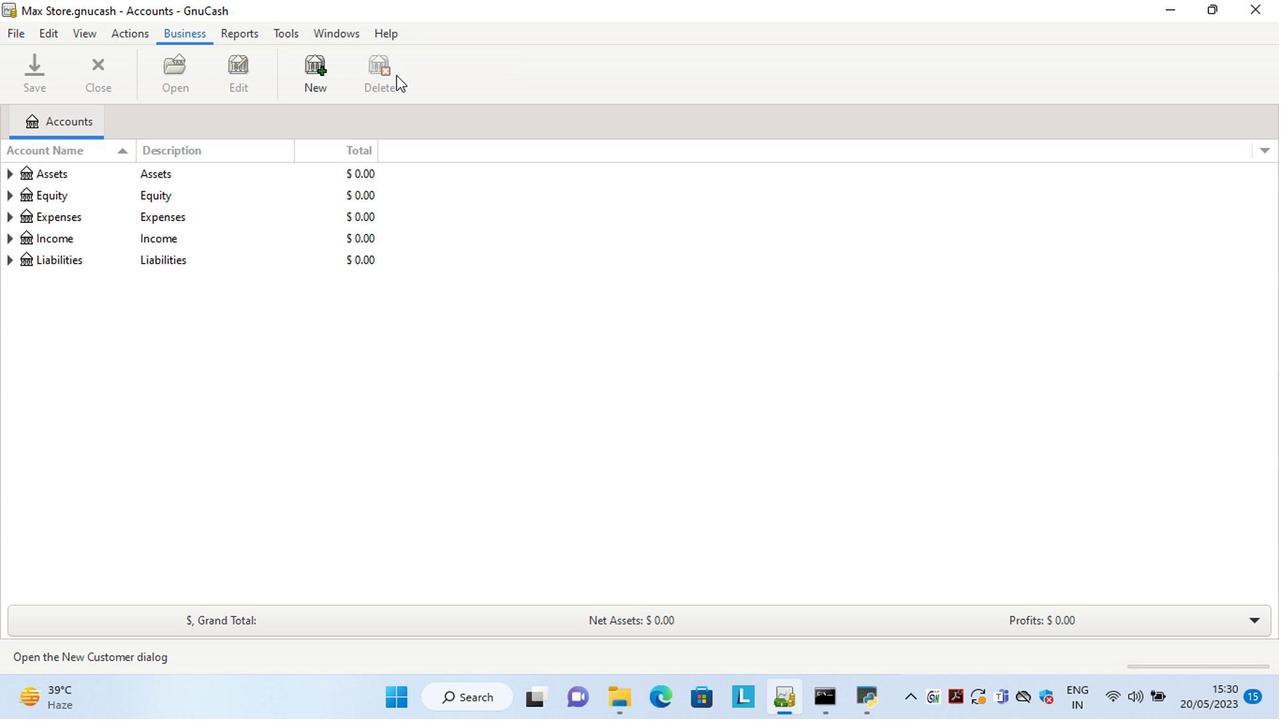 
Action: Key pressed <Key.shift>MERY<Key.tab><Key.tab><Key.tab>2769<Key.space><Key.shift>Fieldcrest<Key.space><Key.shift>Road<Key.tab>n<Key.tab>n
Screenshot: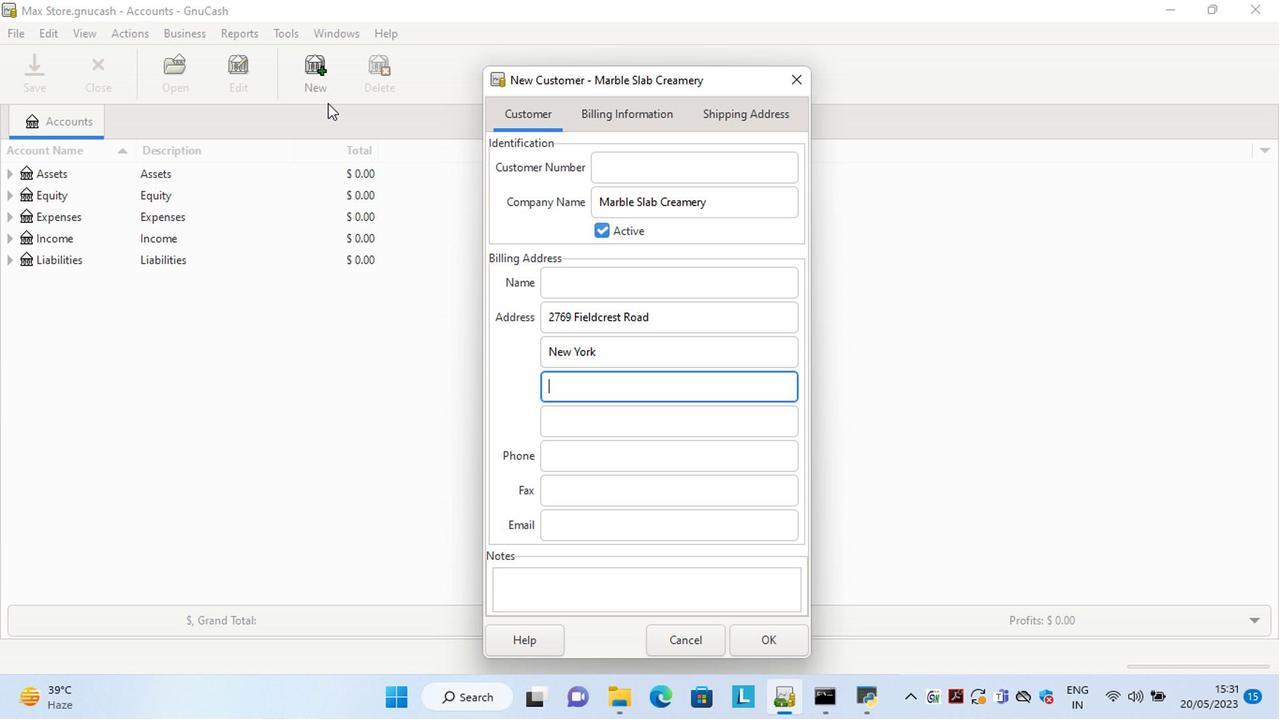 
Action: Mouse moved to (745, 570)
Screenshot: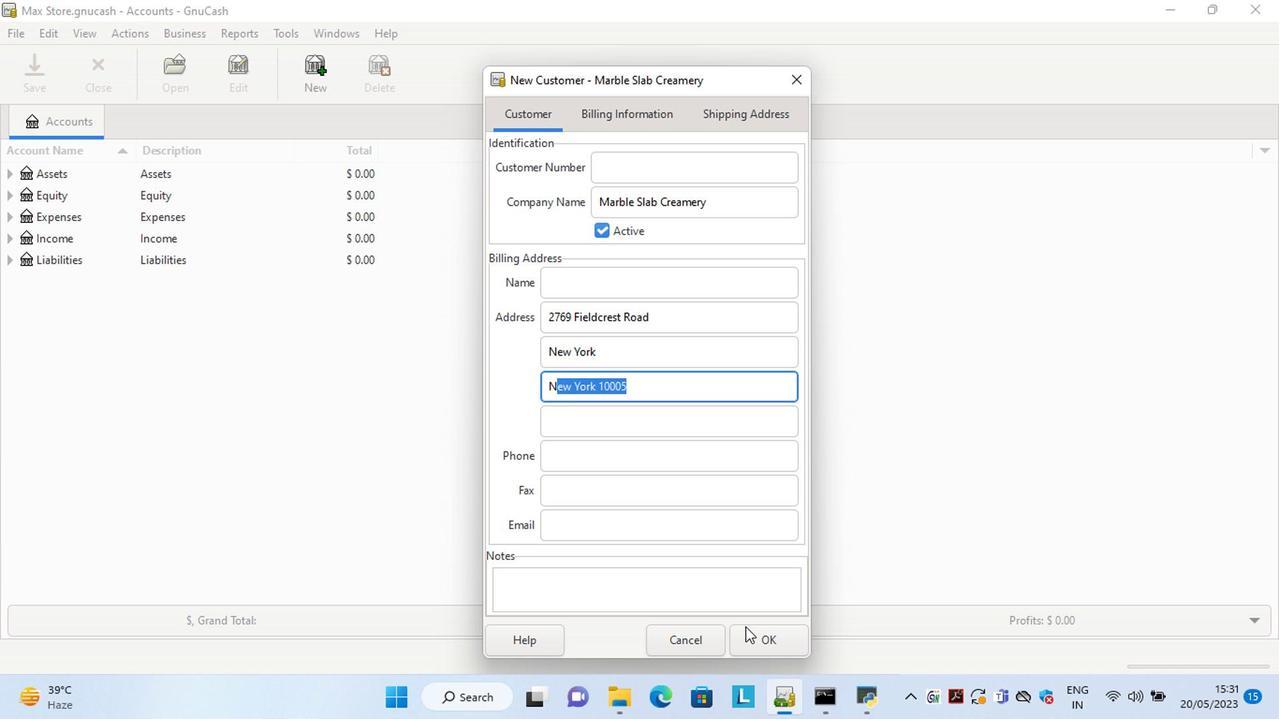 
Action: Mouse pressed left at (745, 570)
Screenshot: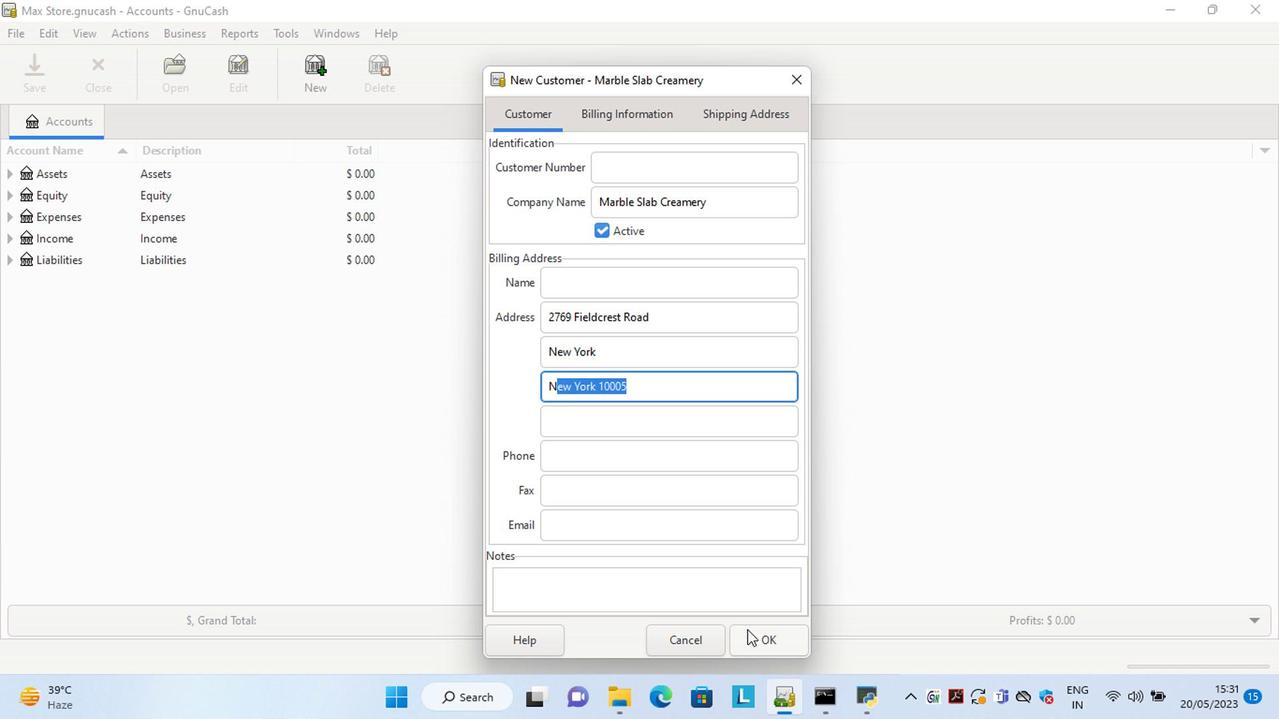 
Action: Mouse moved to (1083, 428)
Screenshot: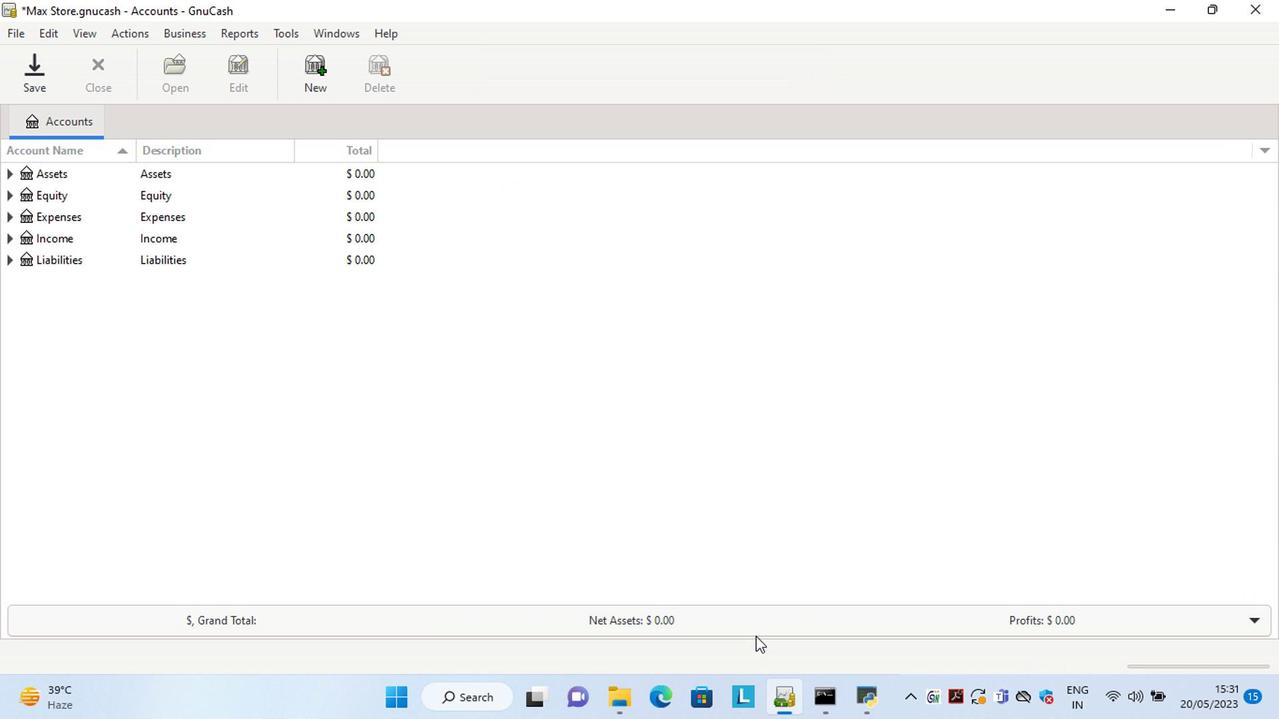 
